 Task: Create a rule when custom fields attachments is set to a date between 1 and 7 working days ago by anyone except me.
Action: Mouse moved to (825, 217)
Screenshot: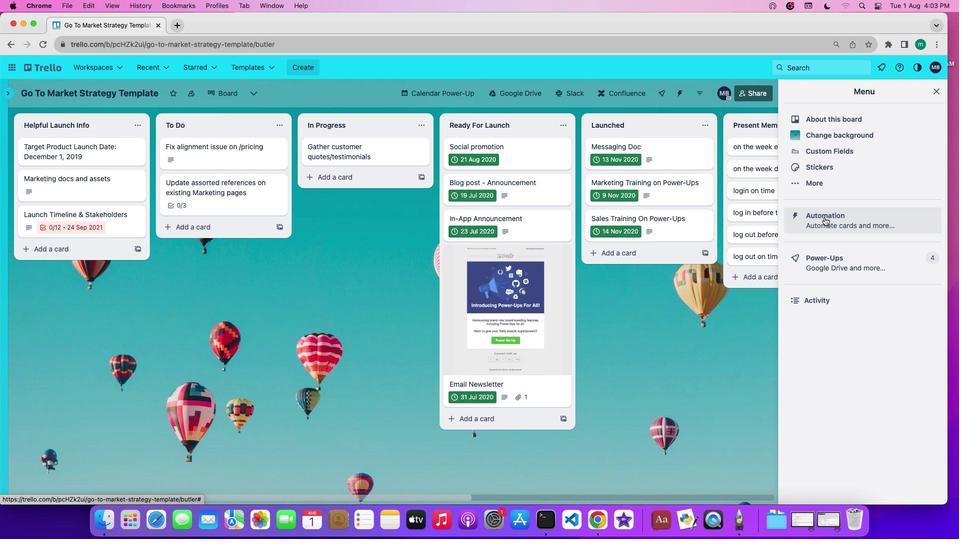 
Action: Mouse pressed left at (825, 217)
Screenshot: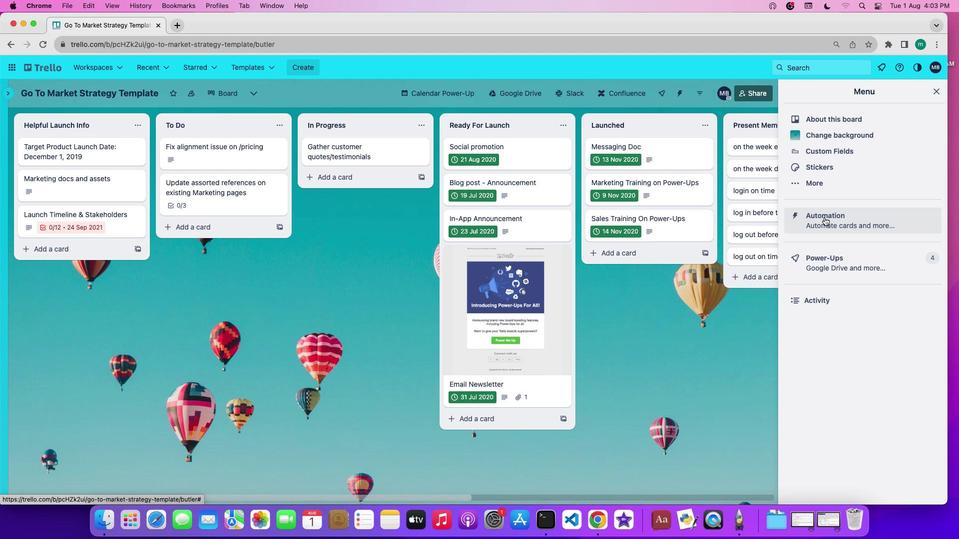 
Action: Mouse moved to (41, 177)
Screenshot: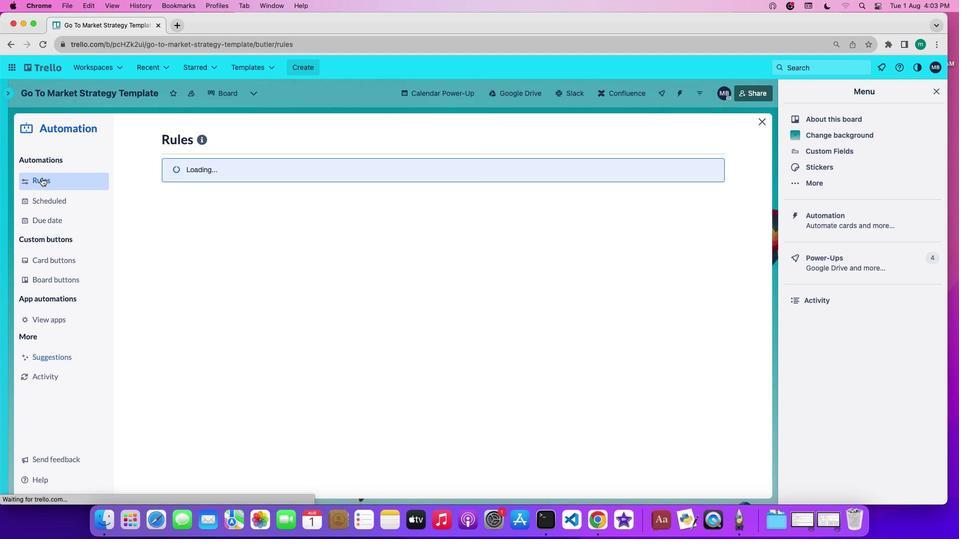 
Action: Mouse pressed left at (41, 177)
Screenshot: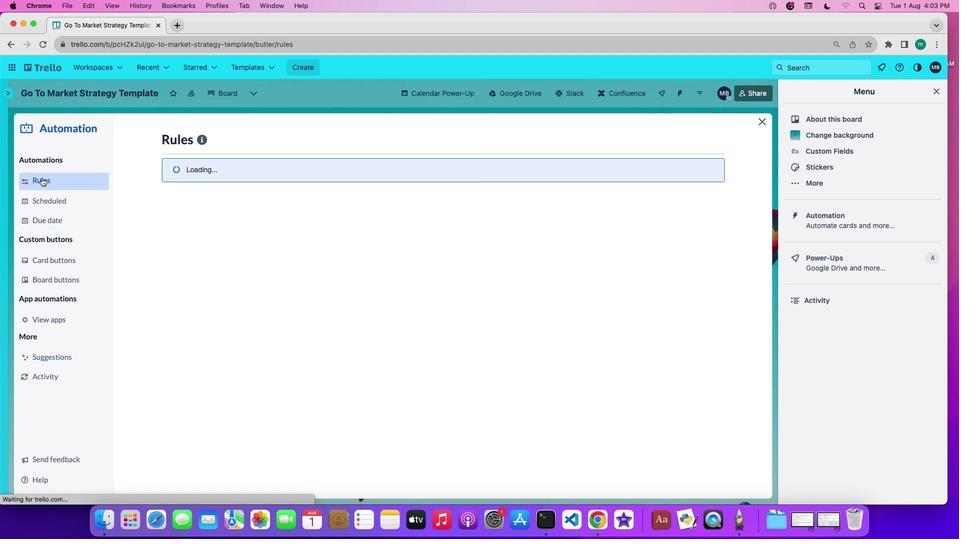 
Action: Mouse moved to (220, 361)
Screenshot: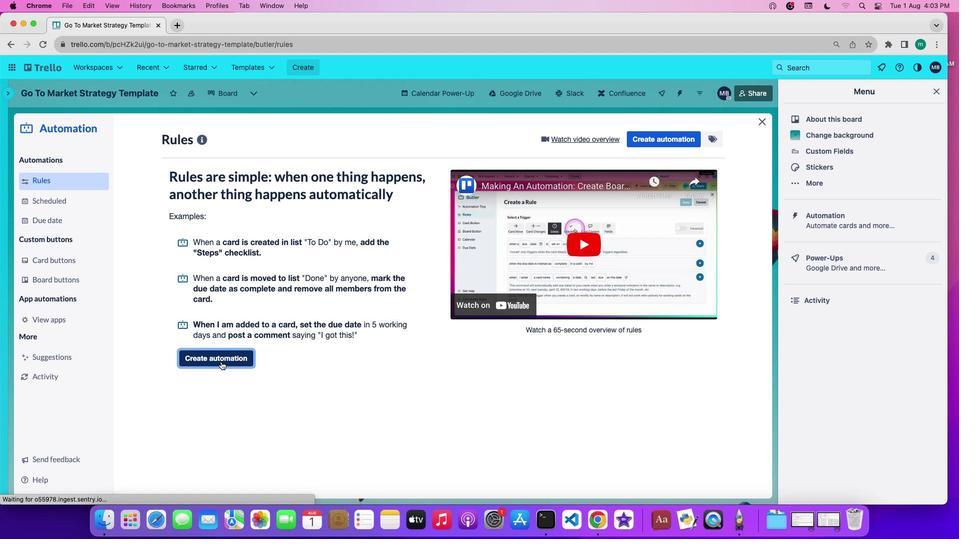 
Action: Mouse pressed left at (220, 361)
Screenshot: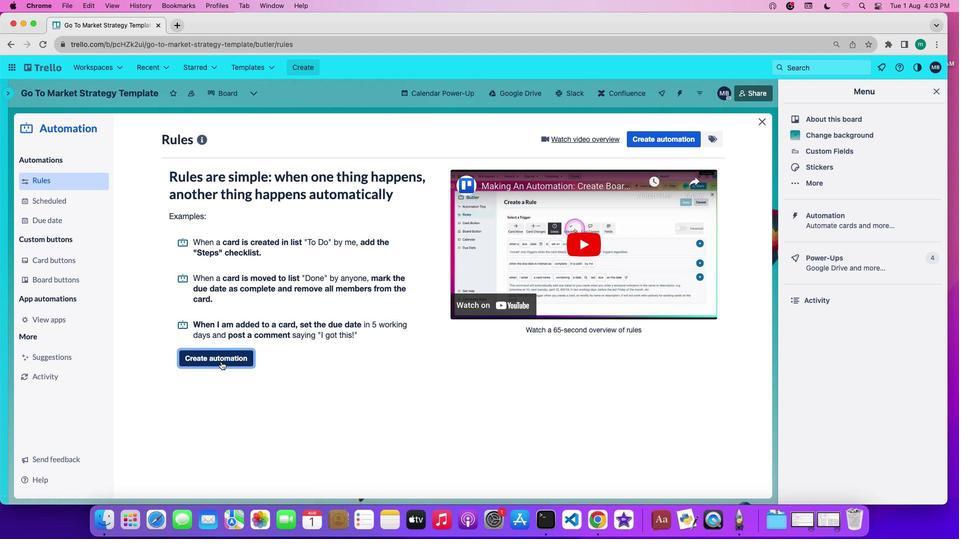 
Action: Mouse moved to (457, 236)
Screenshot: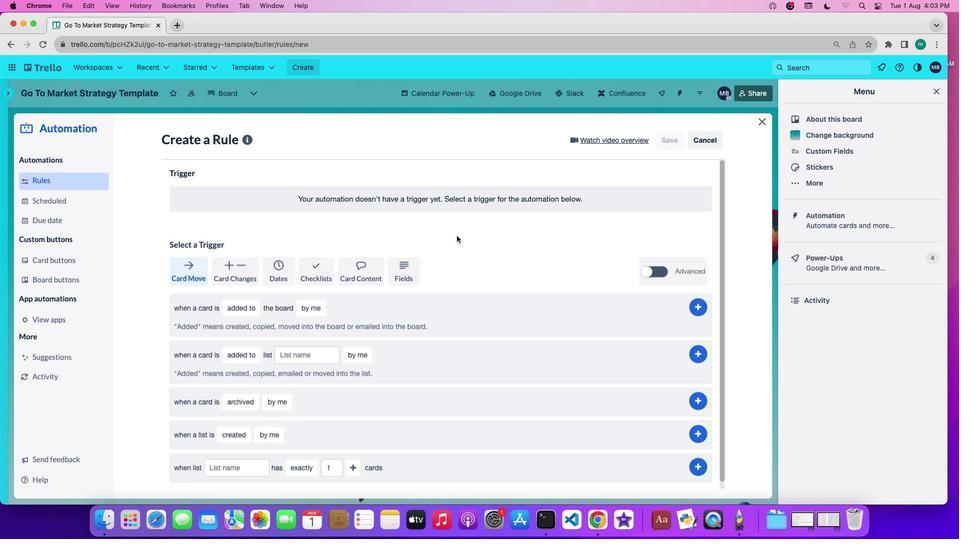 
Action: Mouse pressed left at (457, 236)
Screenshot: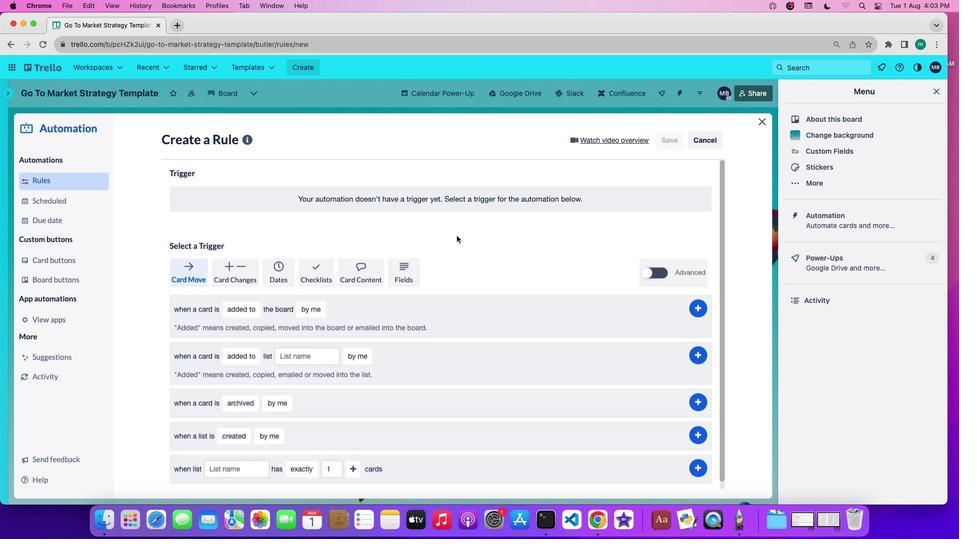 
Action: Mouse moved to (411, 269)
Screenshot: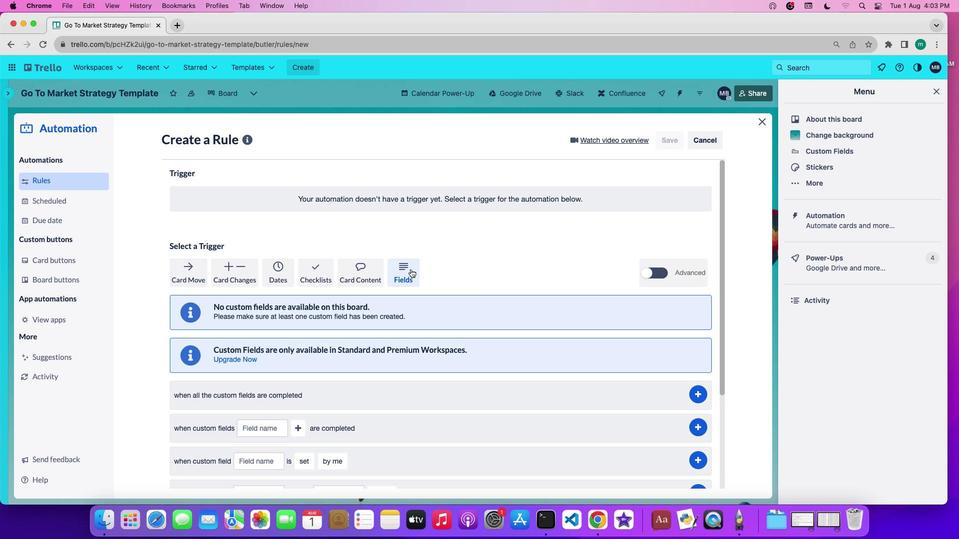 
Action: Mouse pressed left at (411, 269)
Screenshot: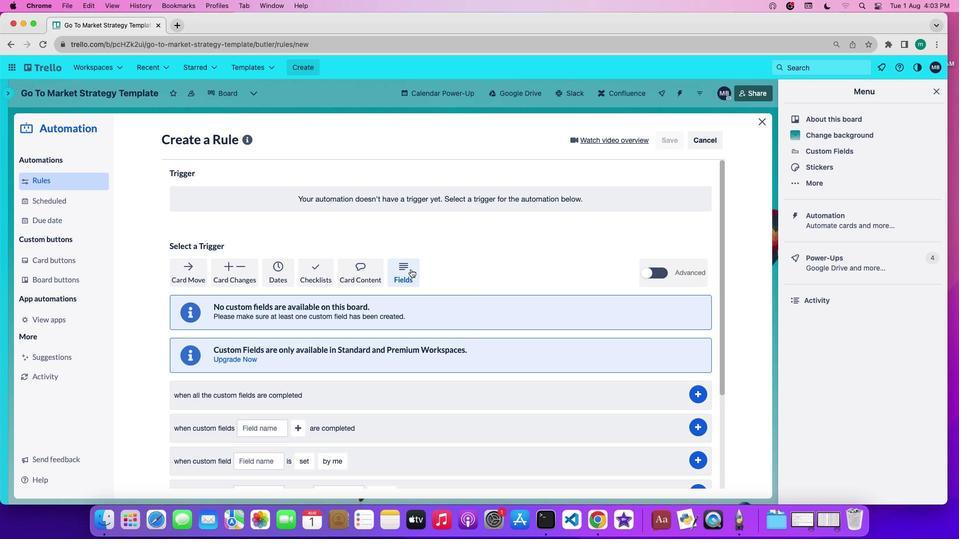 
Action: Mouse moved to (394, 320)
Screenshot: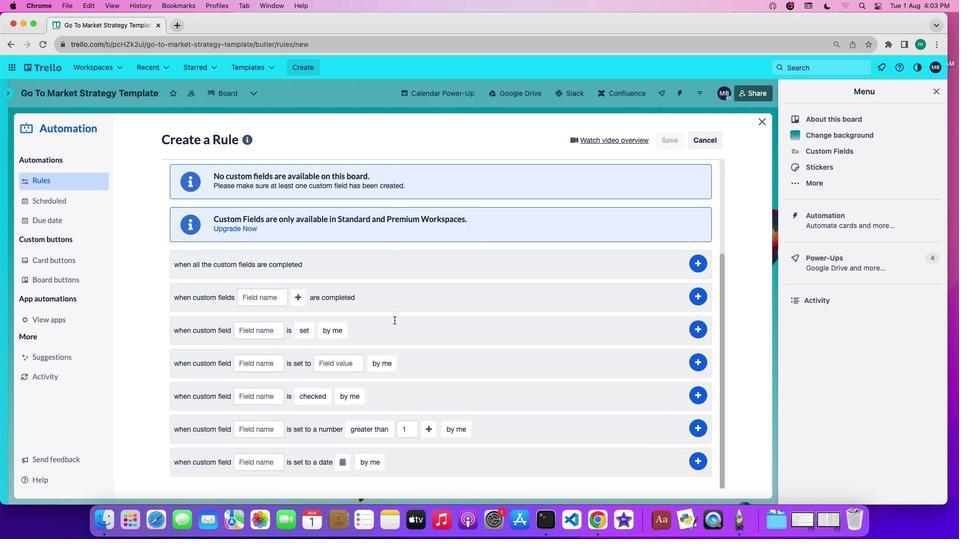 
Action: Mouse scrolled (394, 320) with delta (0, 0)
Screenshot: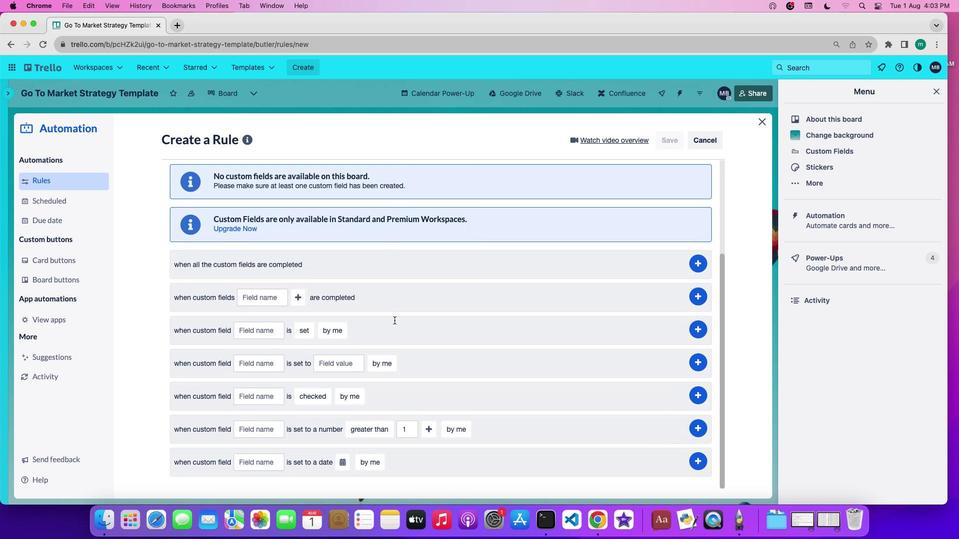 
Action: Mouse scrolled (394, 320) with delta (0, 0)
Screenshot: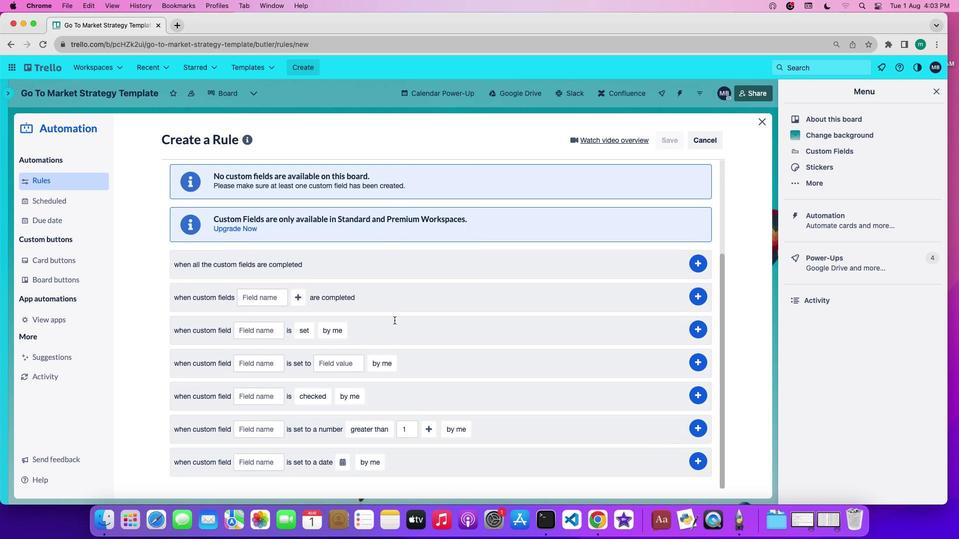 
Action: Mouse scrolled (394, 320) with delta (0, 0)
Screenshot: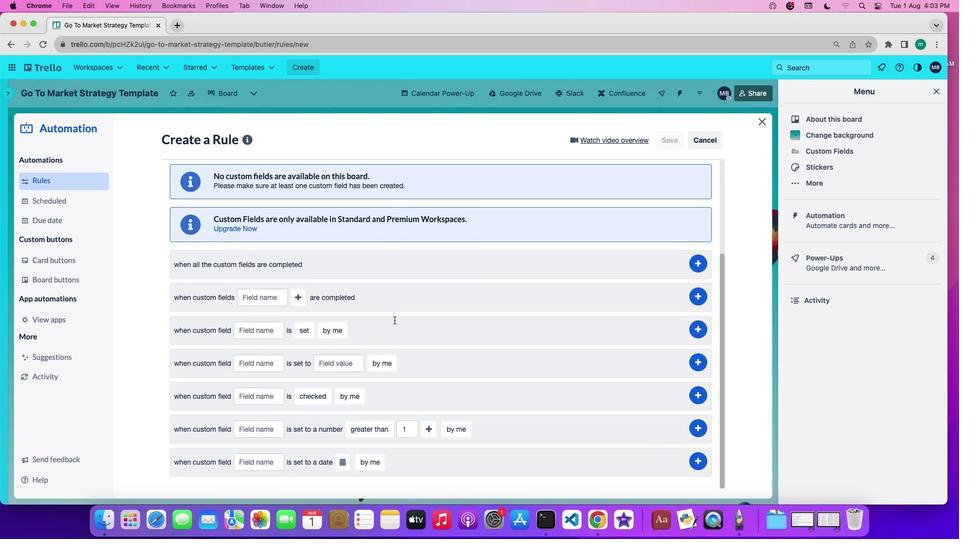 
Action: Mouse scrolled (394, 320) with delta (0, -1)
Screenshot: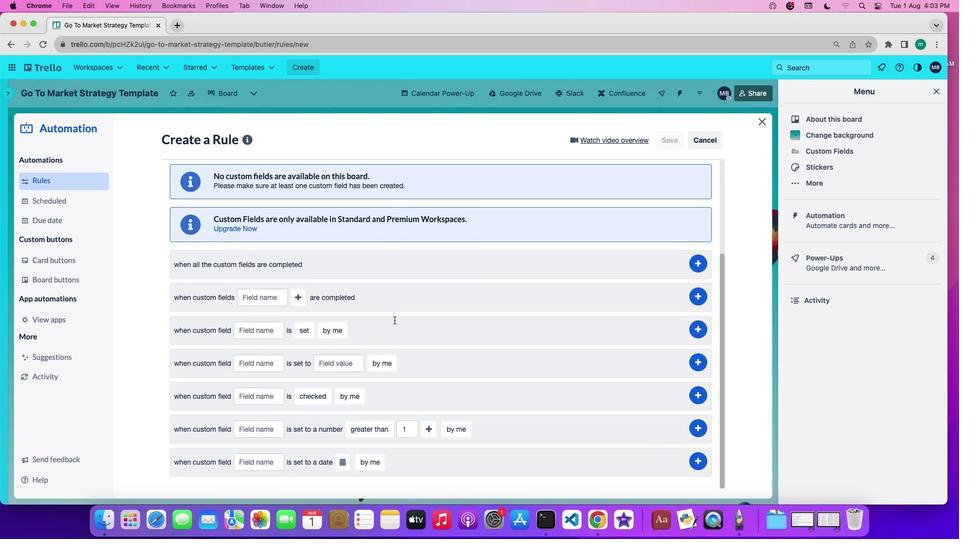 
Action: Mouse scrolled (394, 320) with delta (0, -2)
Screenshot: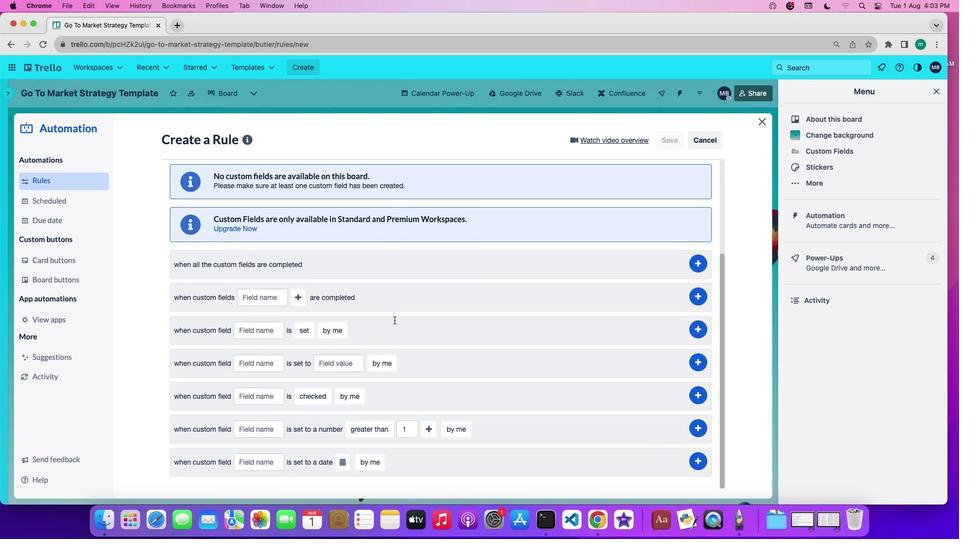 
Action: Mouse scrolled (394, 320) with delta (0, 0)
Screenshot: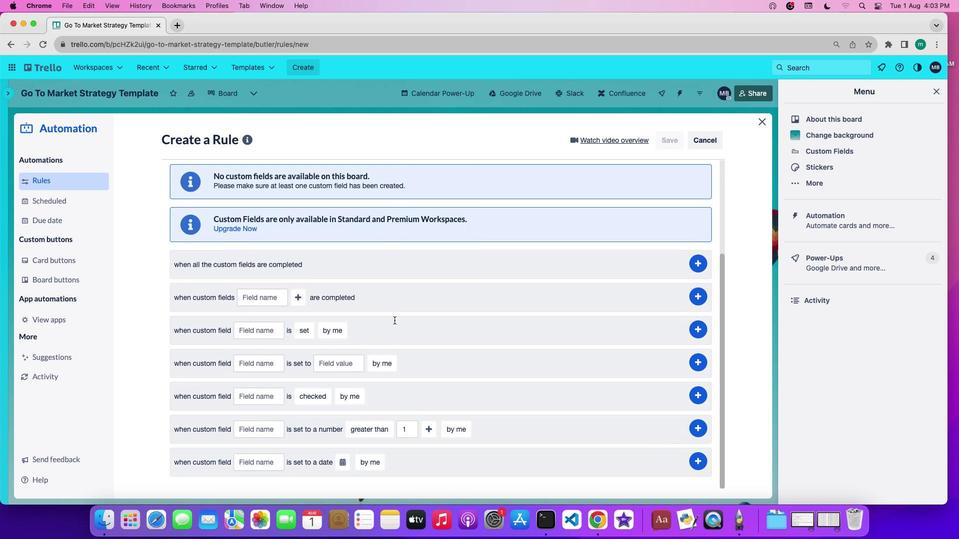 
Action: Mouse scrolled (394, 320) with delta (0, 0)
Screenshot: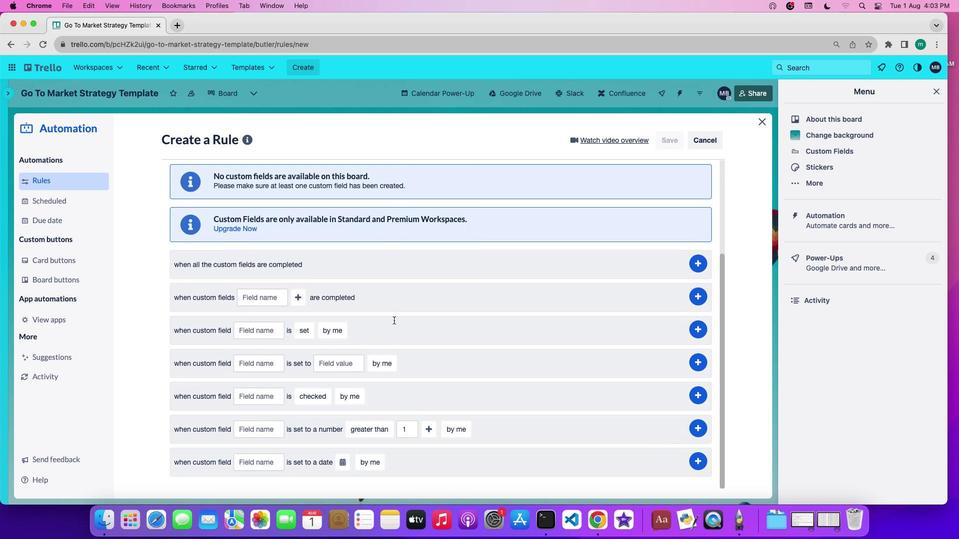 
Action: Mouse scrolled (394, 320) with delta (0, -1)
Screenshot: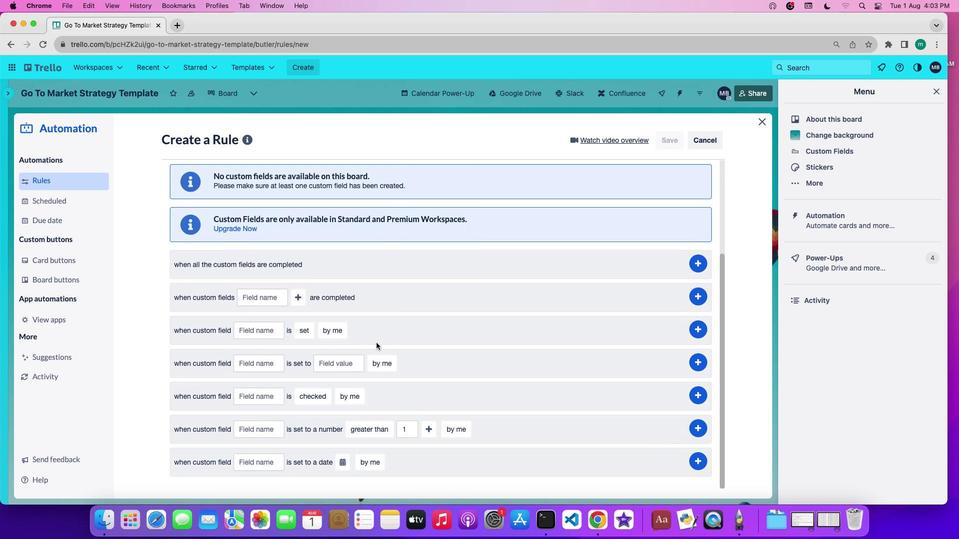
Action: Mouse scrolled (394, 320) with delta (0, -1)
Screenshot: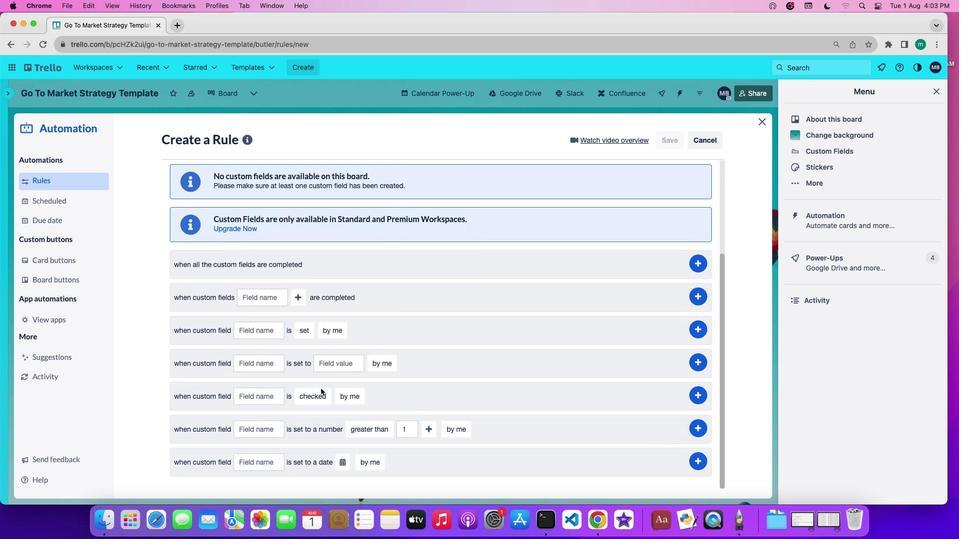 
Action: Mouse moved to (253, 465)
Screenshot: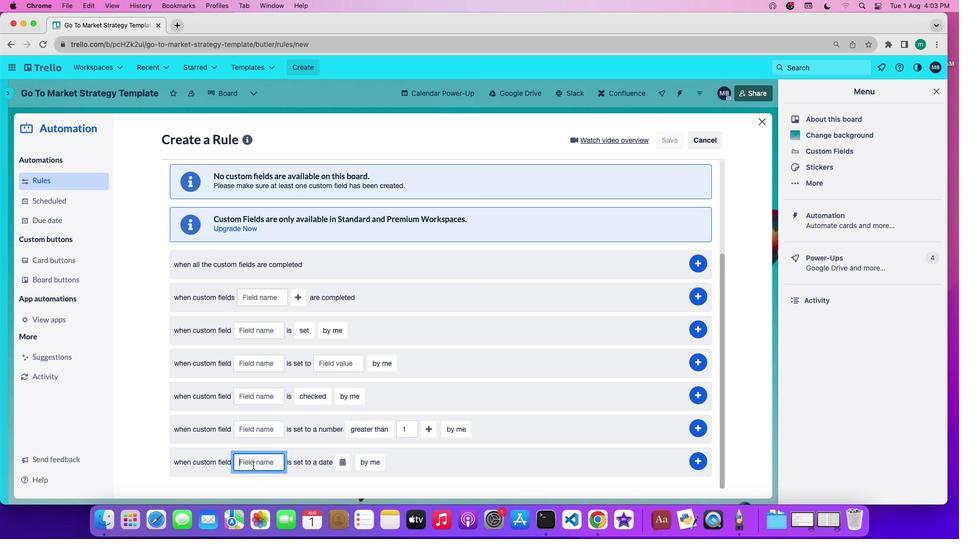 
Action: Mouse pressed left at (253, 465)
Screenshot: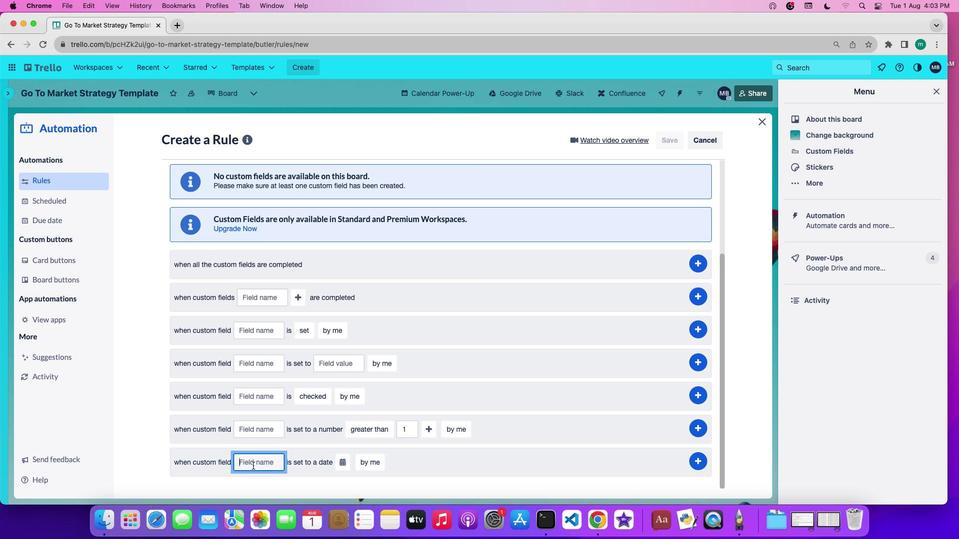
Action: Key pressed 'a''t''t''a''c''h''m''e''n''t''s'
Screenshot: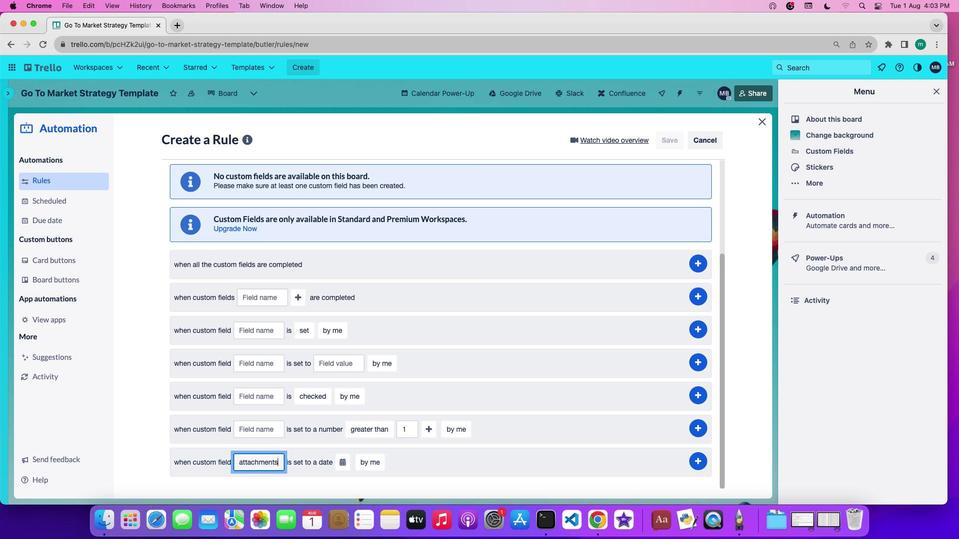 
Action: Mouse moved to (342, 460)
Screenshot: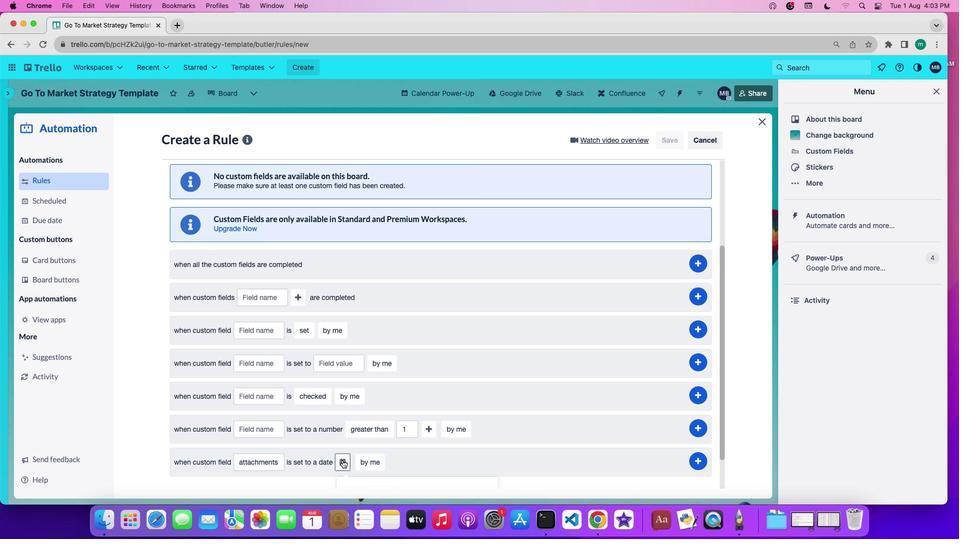 
Action: Mouse pressed left at (342, 460)
Screenshot: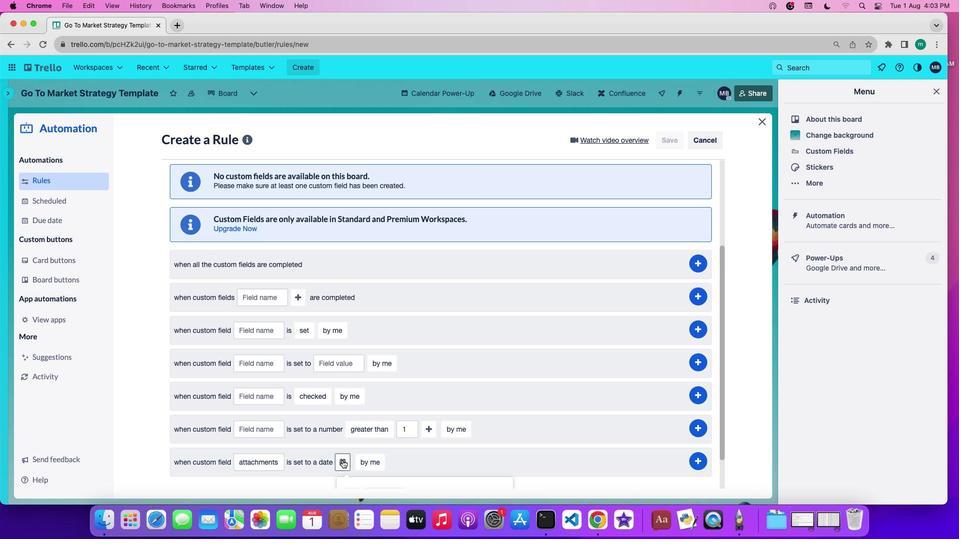 
Action: Mouse moved to (343, 461)
Screenshot: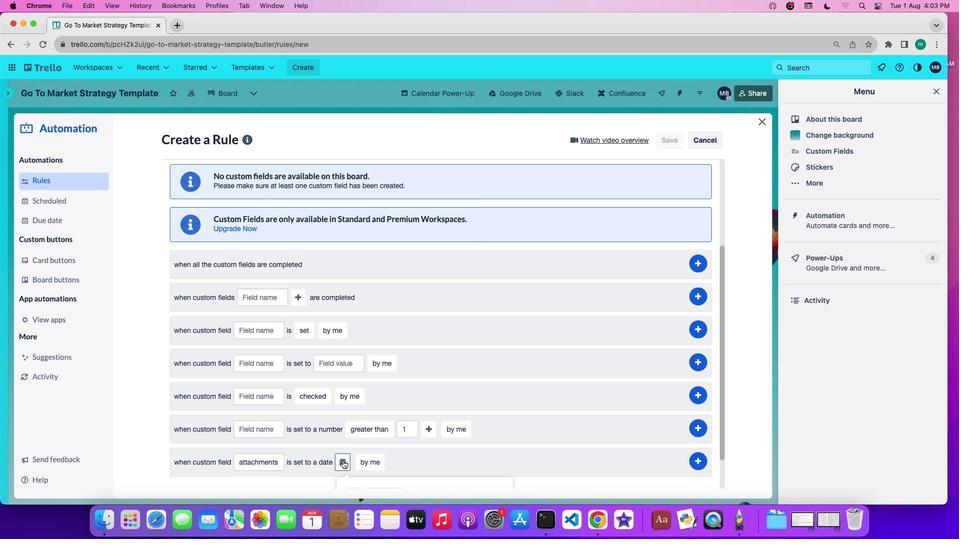 
Action: Mouse pressed left at (343, 461)
Screenshot: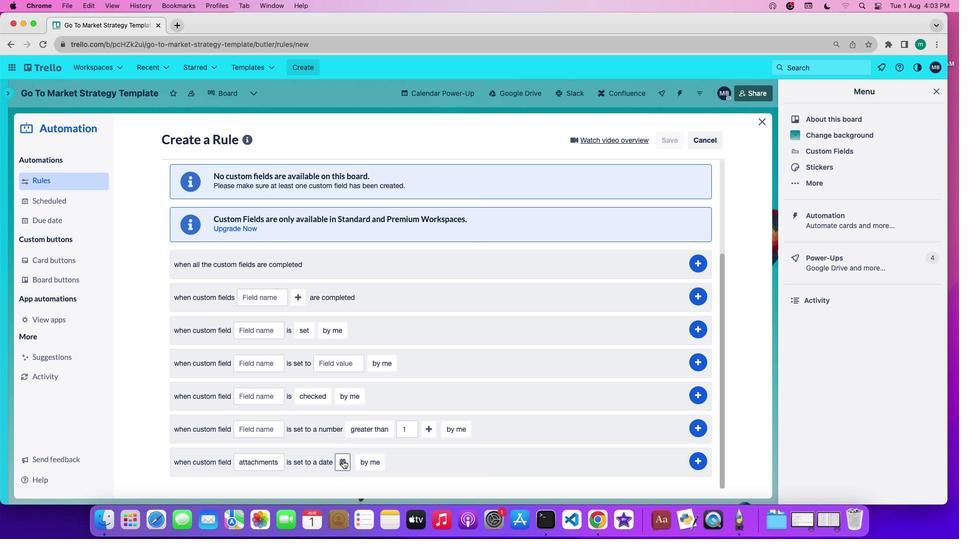 
Action: Mouse moved to (343, 463)
Screenshot: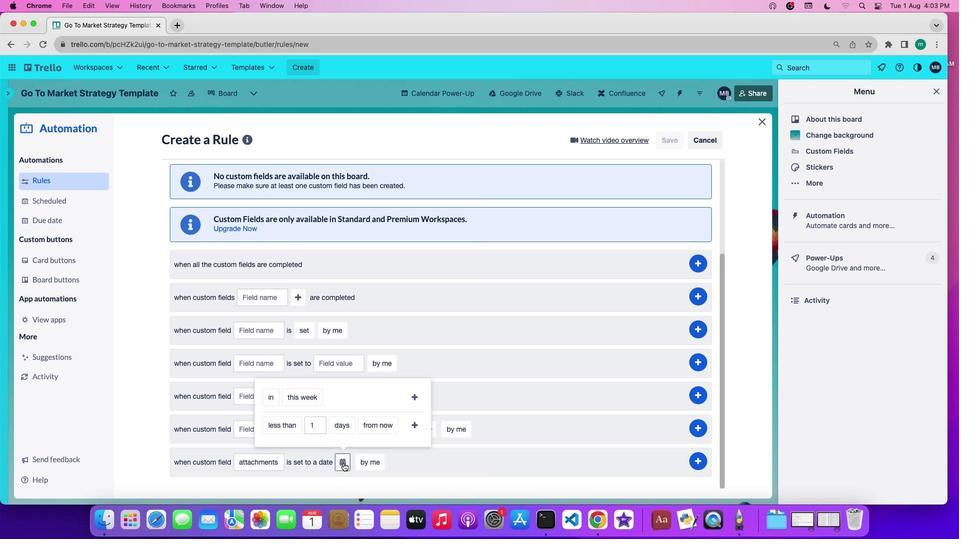 
Action: Mouse pressed left at (343, 463)
Screenshot: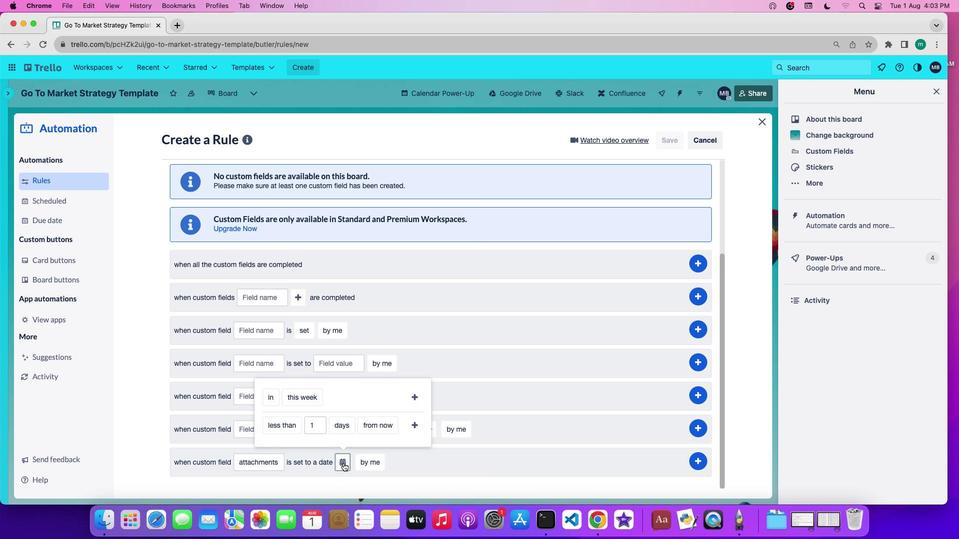 
Action: Mouse moved to (291, 428)
Screenshot: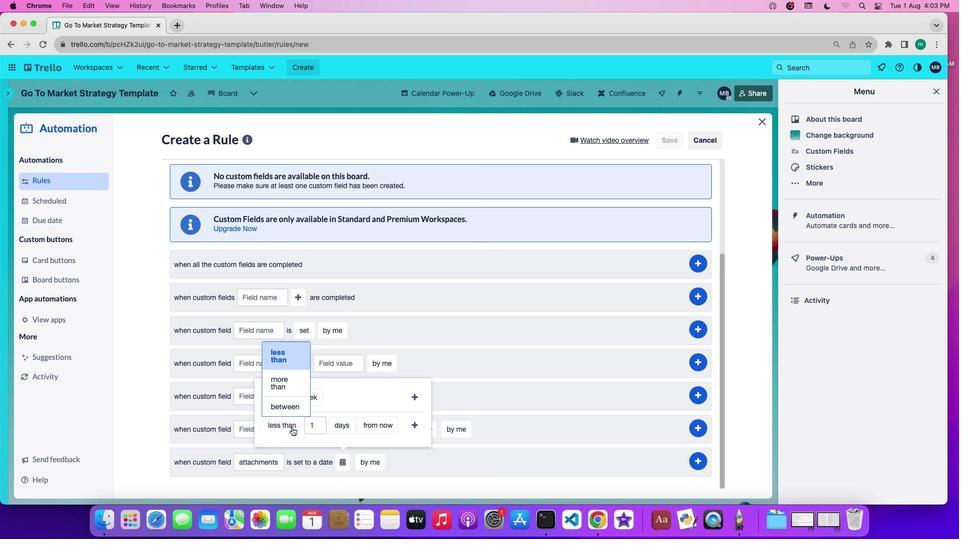 
Action: Mouse pressed left at (291, 428)
Screenshot: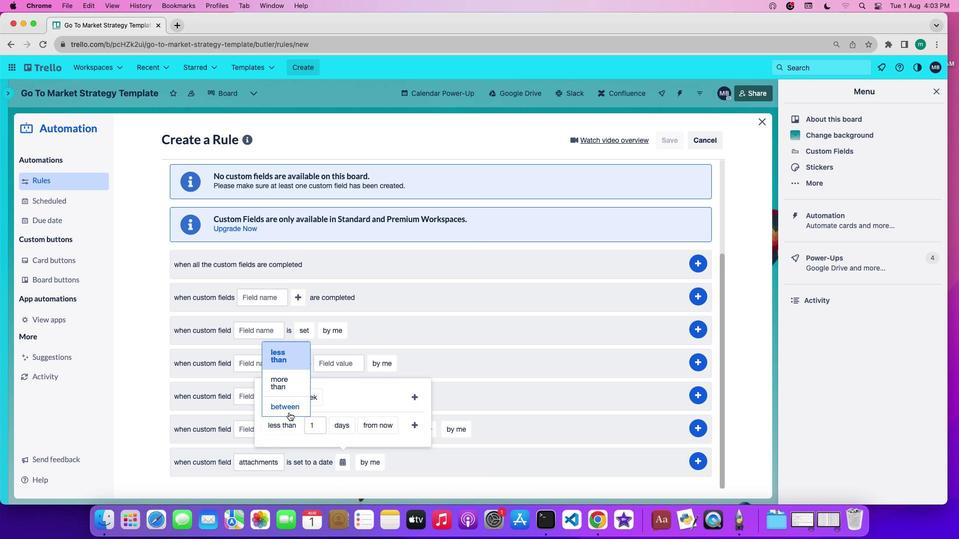 
Action: Mouse moved to (288, 406)
Screenshot: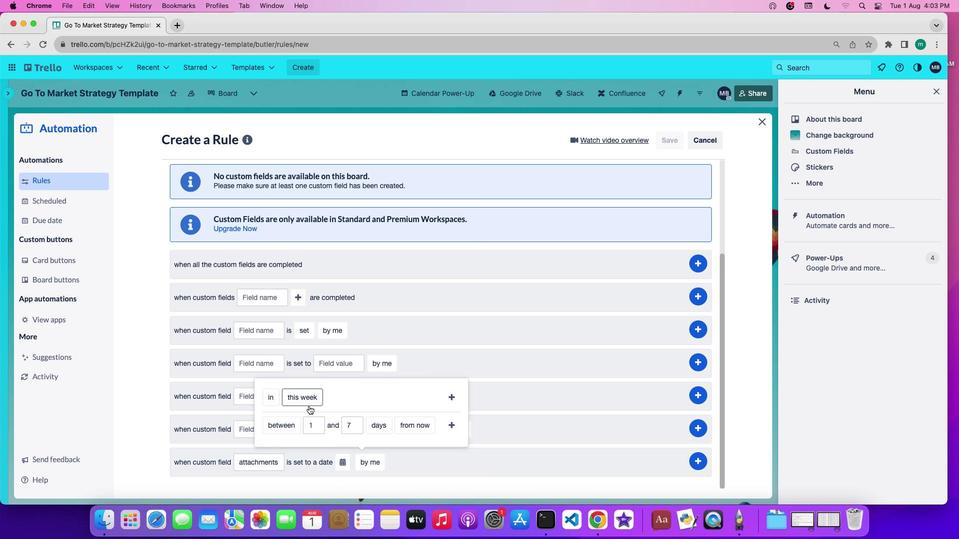 
Action: Mouse pressed left at (288, 406)
Screenshot: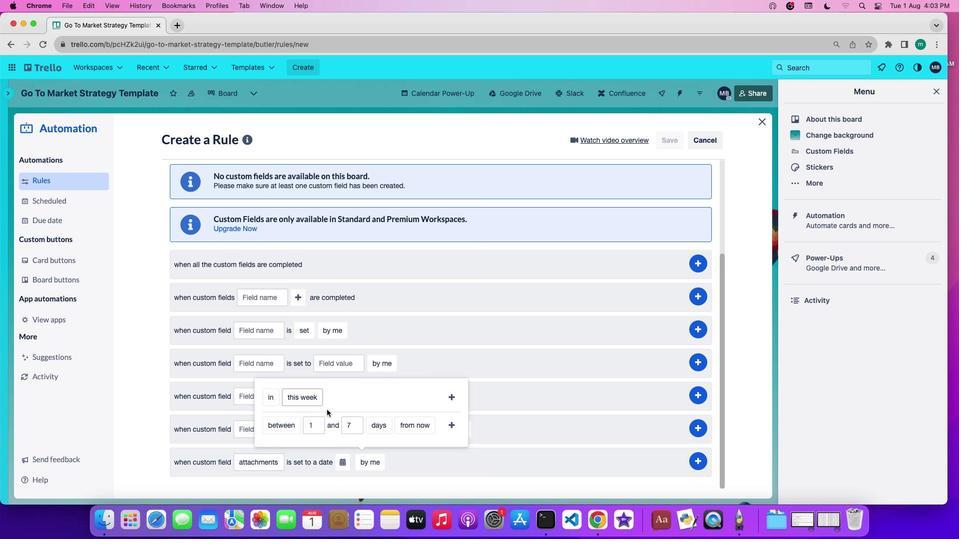
Action: Mouse moved to (387, 426)
Screenshot: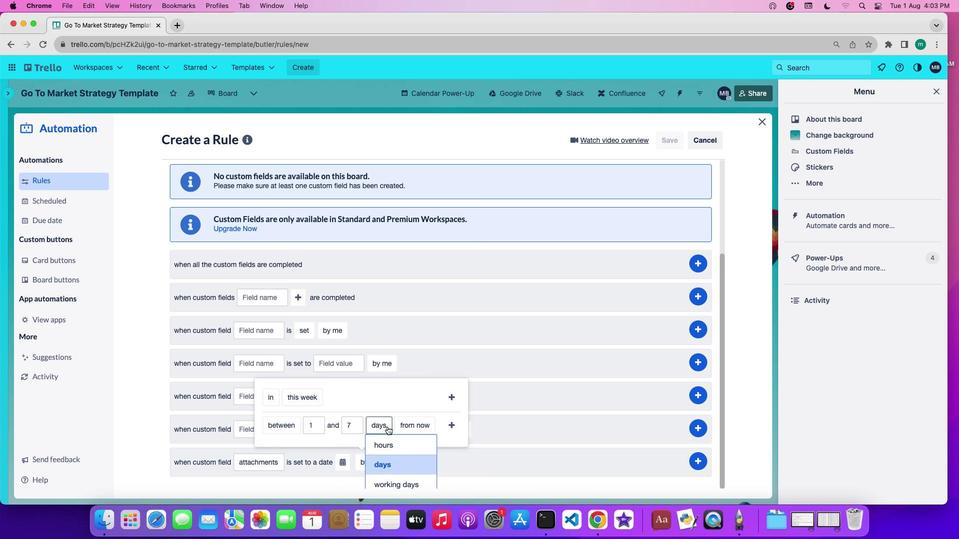 
Action: Mouse pressed left at (387, 426)
Screenshot: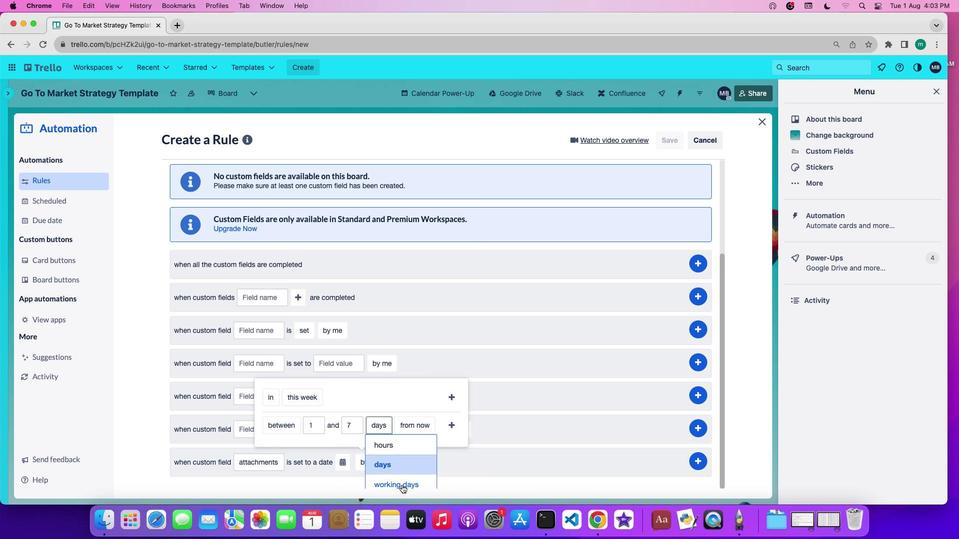
Action: Mouse moved to (402, 486)
Screenshot: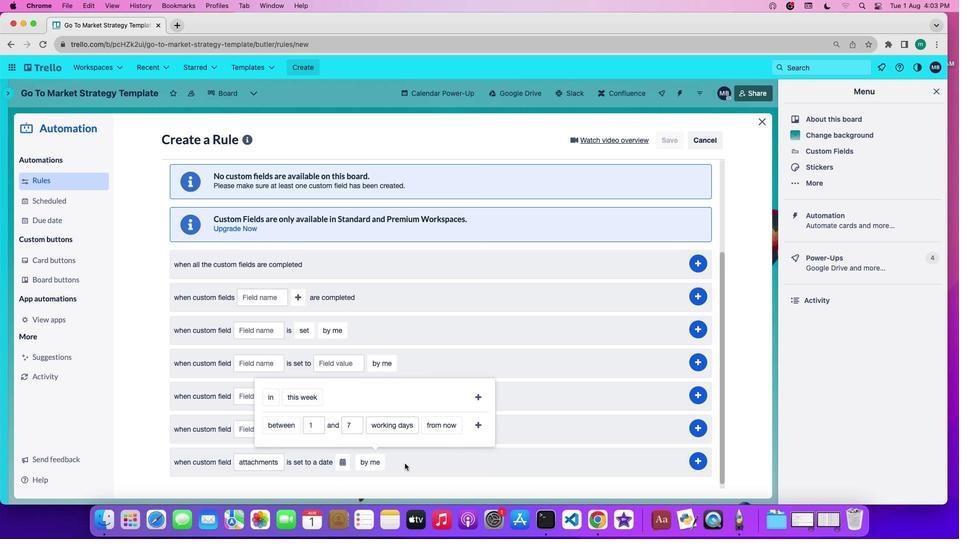 
Action: Mouse pressed left at (402, 486)
Screenshot: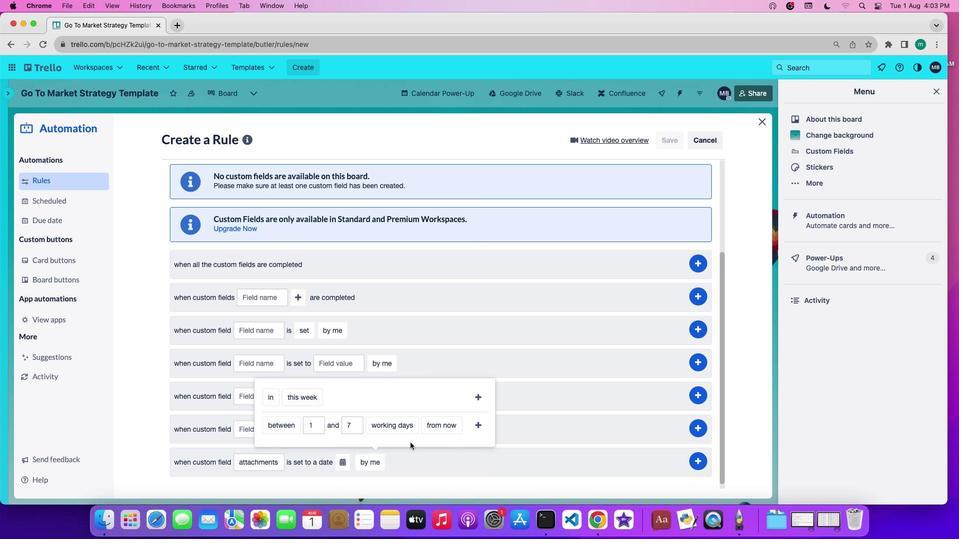 
Action: Mouse moved to (438, 428)
Screenshot: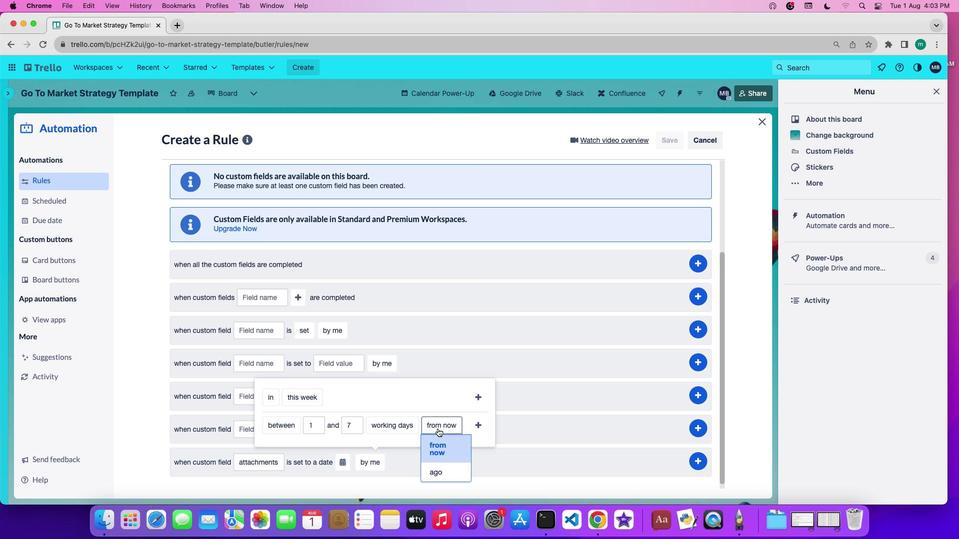 
Action: Mouse pressed left at (438, 428)
Screenshot: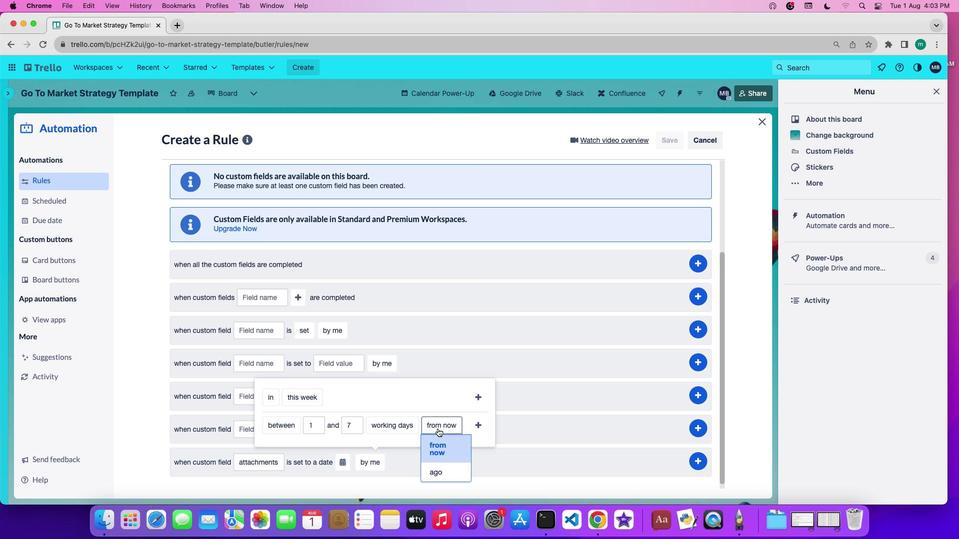 
Action: Mouse moved to (448, 473)
Screenshot: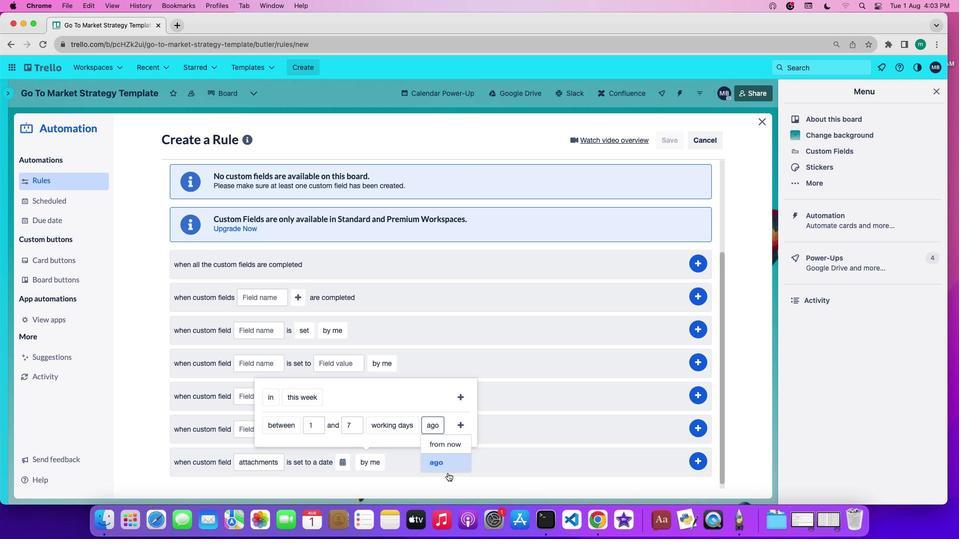 
Action: Mouse pressed left at (448, 473)
Screenshot: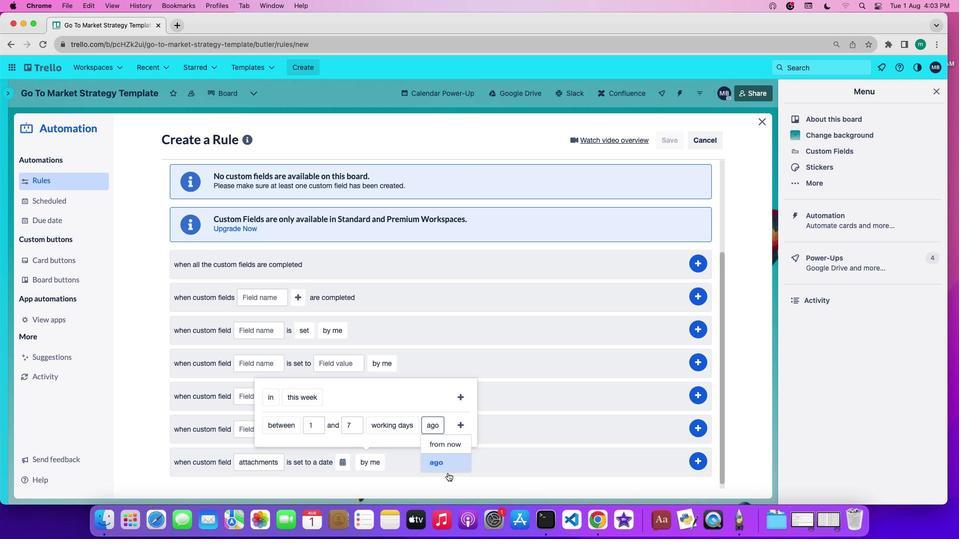 
Action: Mouse moved to (465, 425)
Screenshot: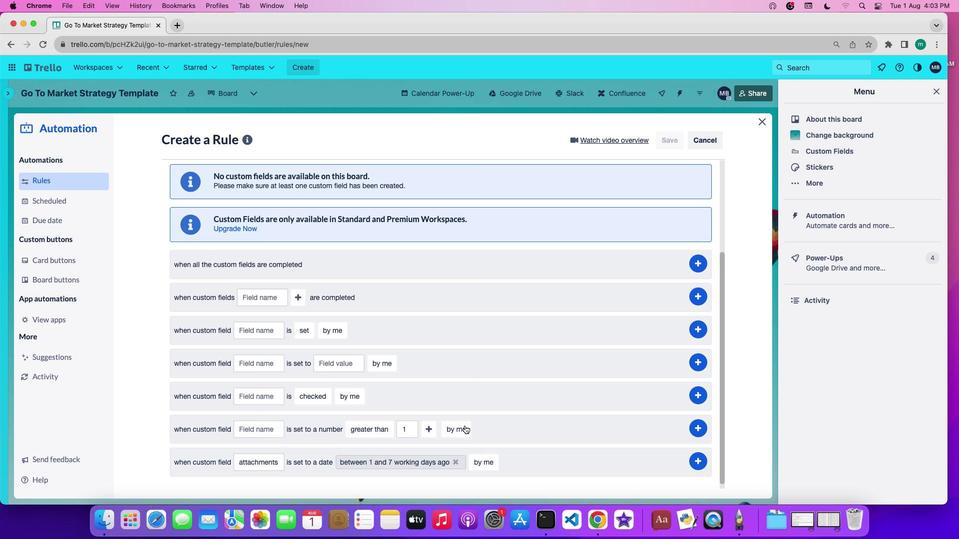 
Action: Mouse pressed left at (465, 425)
Screenshot: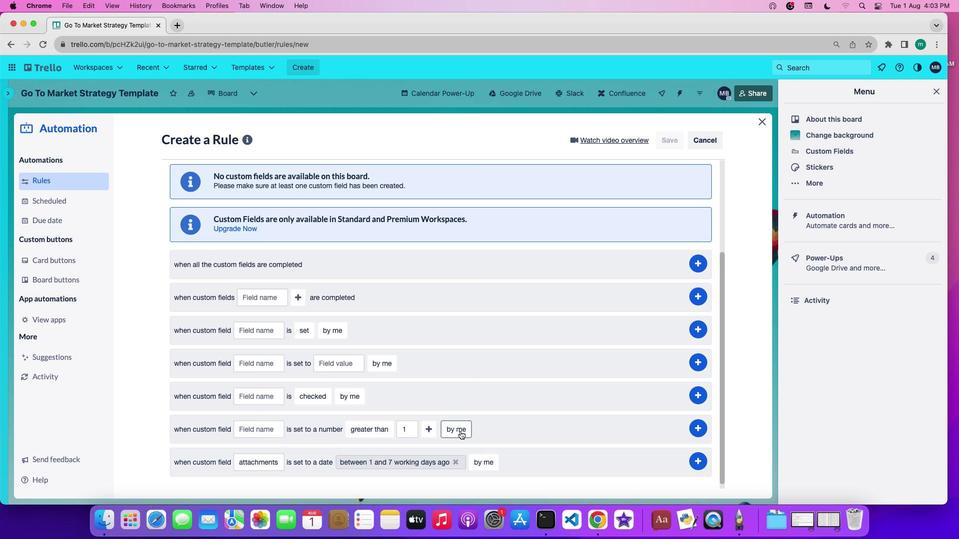 
Action: Mouse moved to (488, 459)
Screenshot: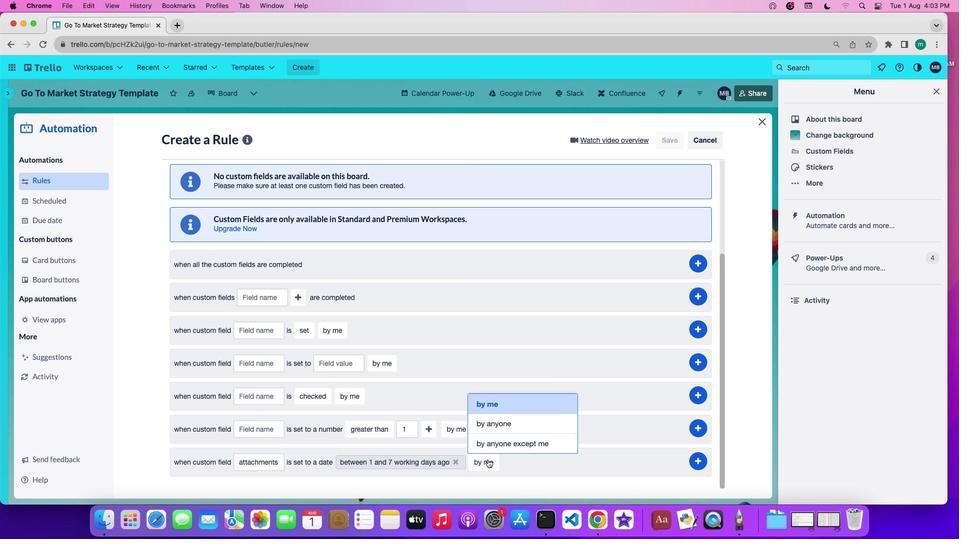 
Action: Mouse pressed left at (488, 459)
Screenshot: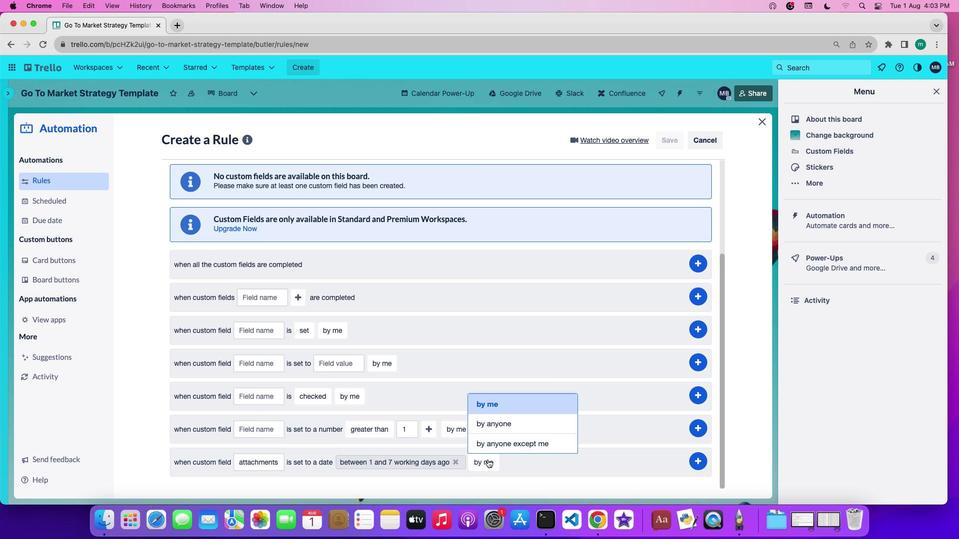
Action: Mouse moved to (498, 440)
Screenshot: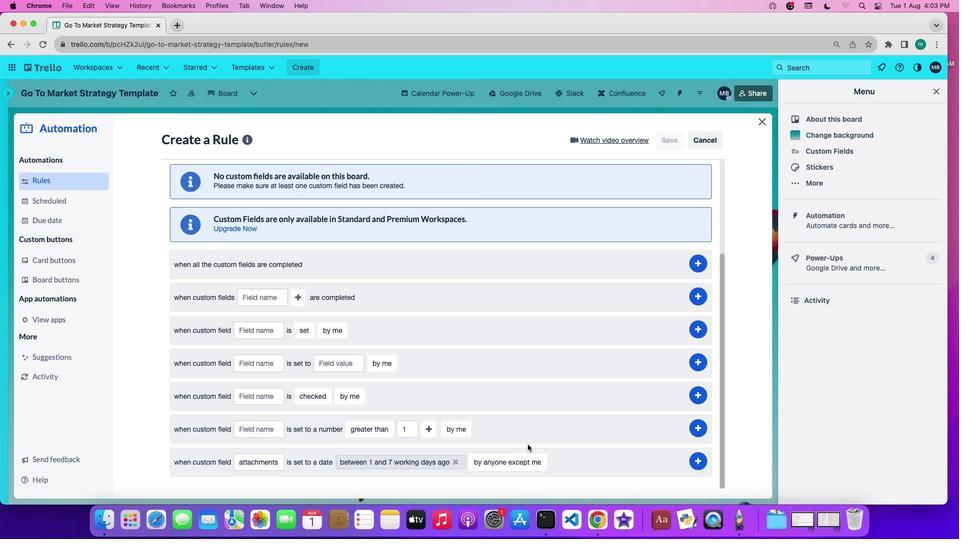 
Action: Mouse pressed left at (498, 440)
Screenshot: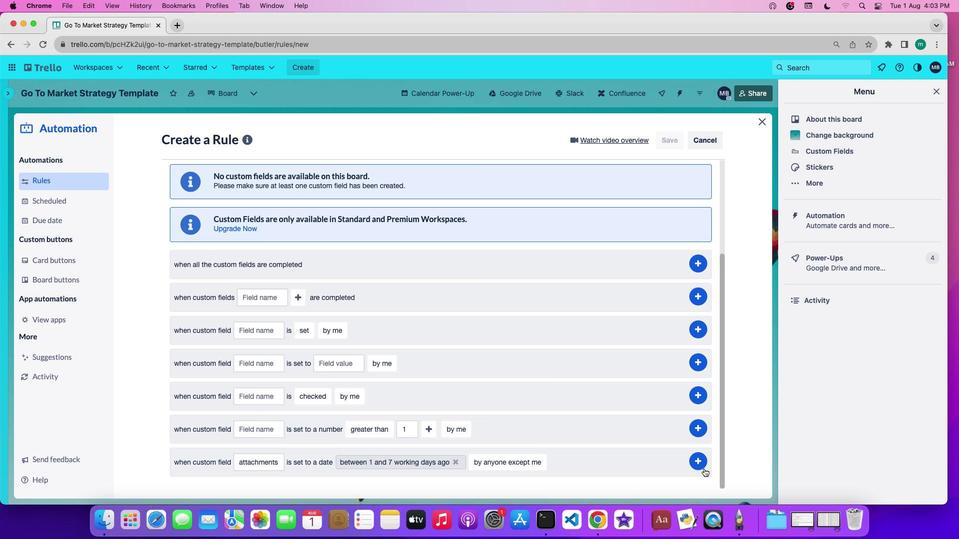 
Action: Mouse moved to (694, 459)
Screenshot: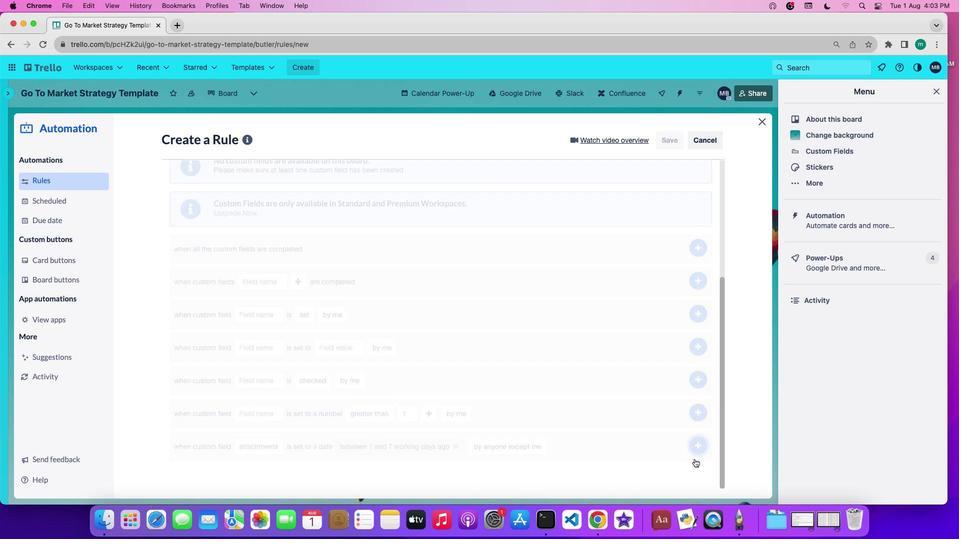 
Action: Mouse pressed left at (694, 459)
Screenshot: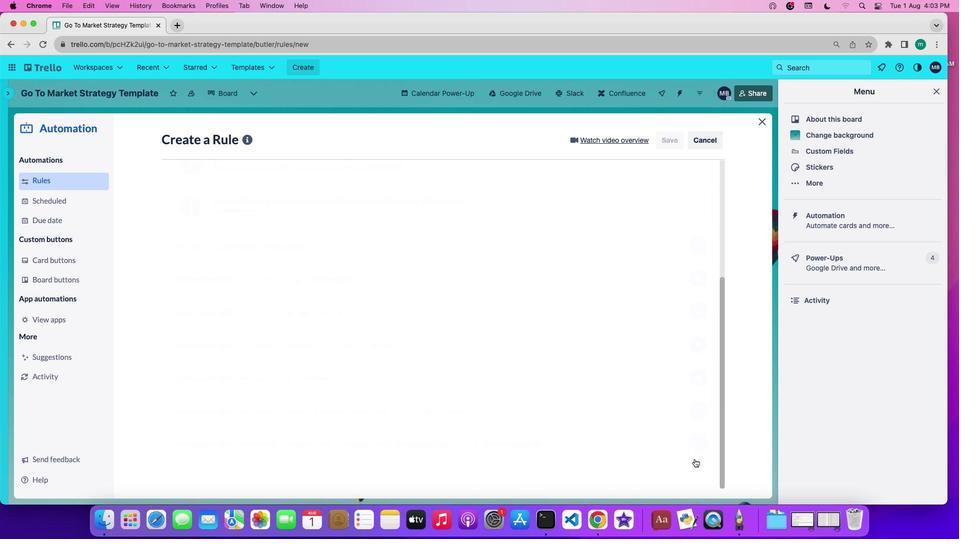 
